 Task: In new connection recomendation turn off push notifications.
Action: Mouse moved to (672, 67)
Screenshot: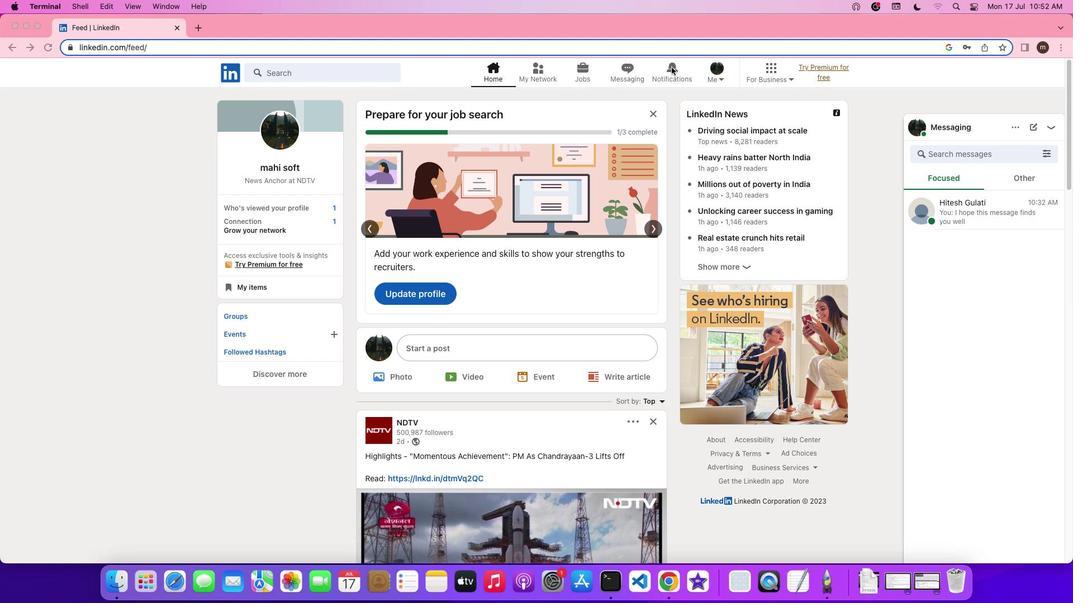 
Action: Mouse pressed left at (672, 67)
Screenshot: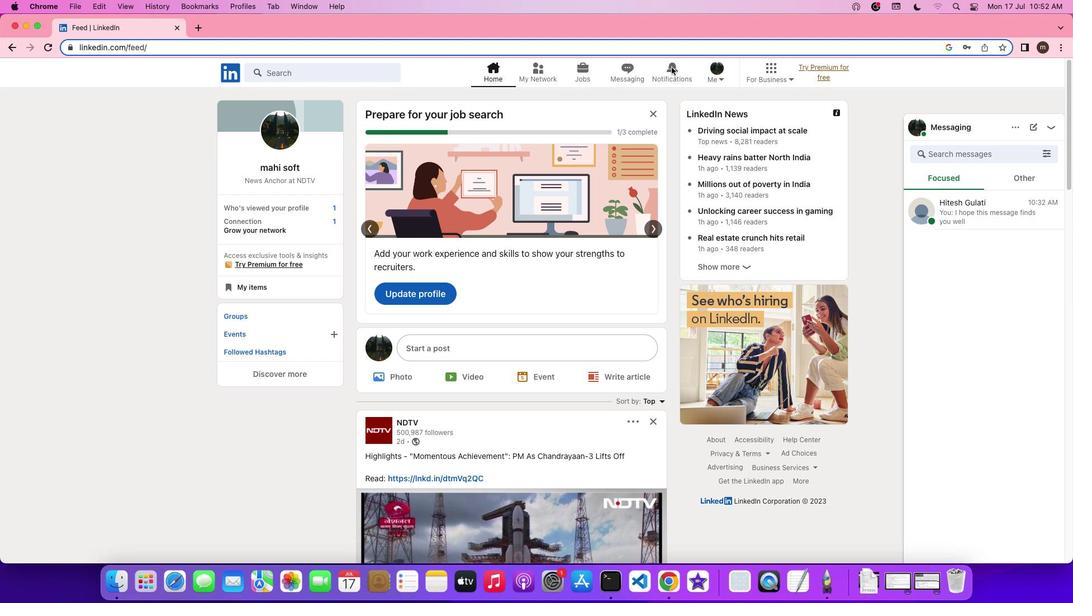 
Action: Mouse pressed left at (672, 67)
Screenshot: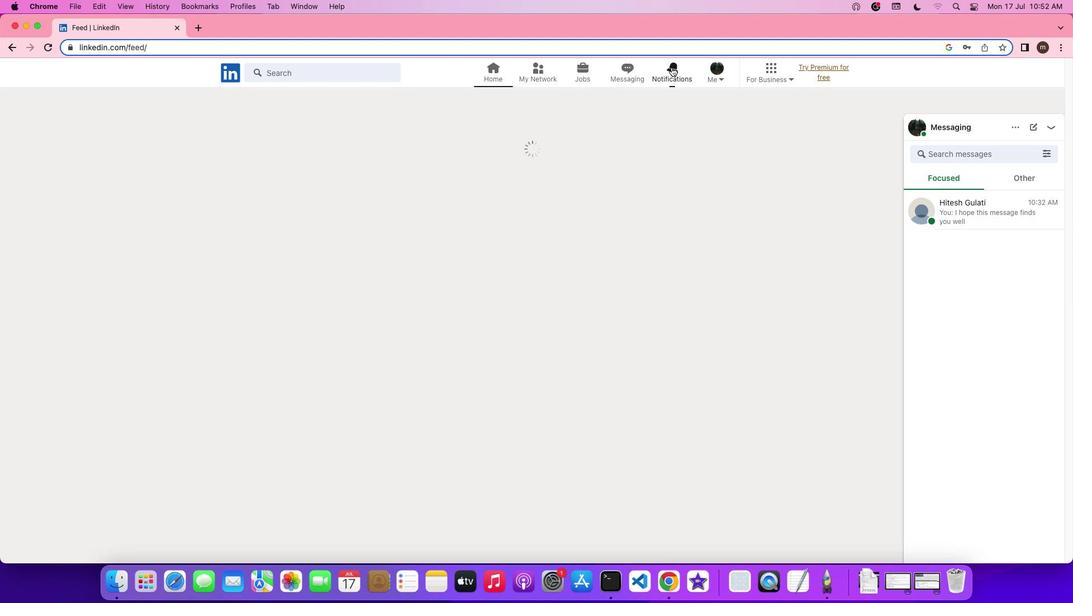 
Action: Mouse moved to (276, 144)
Screenshot: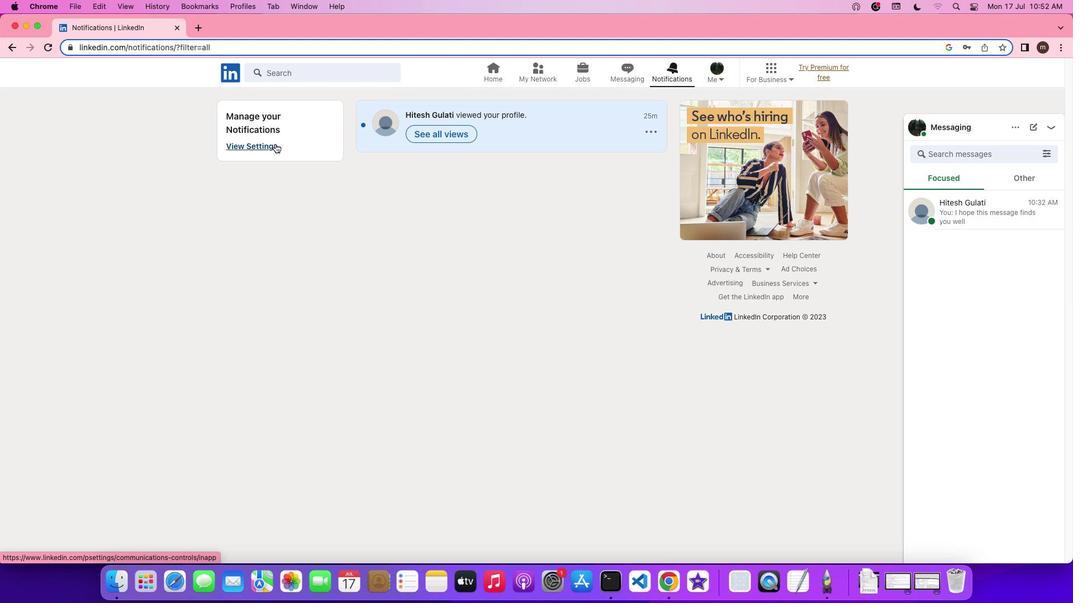 
Action: Mouse pressed left at (276, 144)
Screenshot: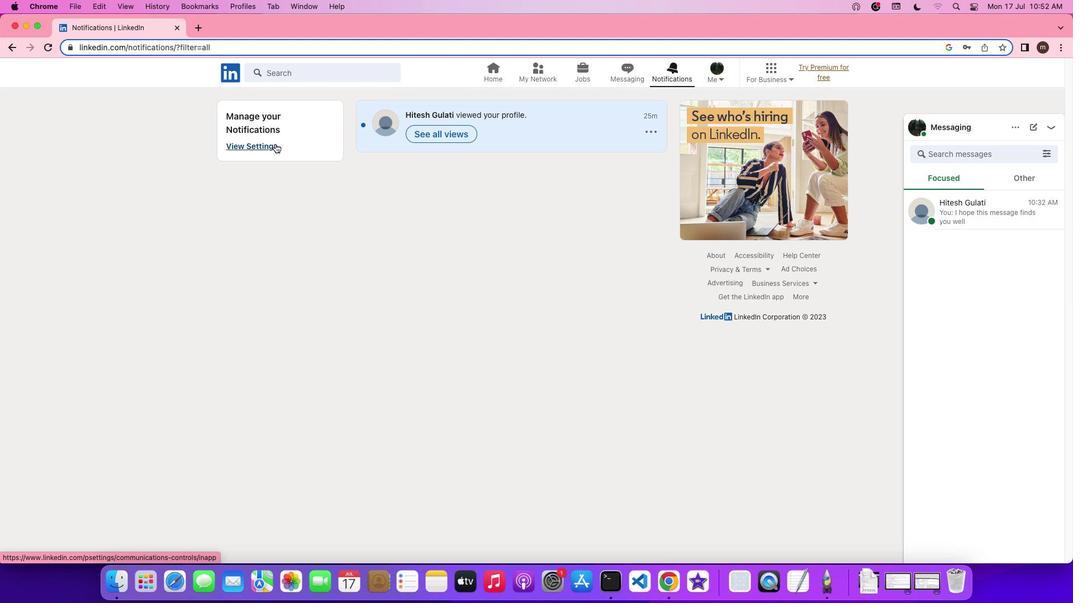 
Action: Mouse moved to (527, 247)
Screenshot: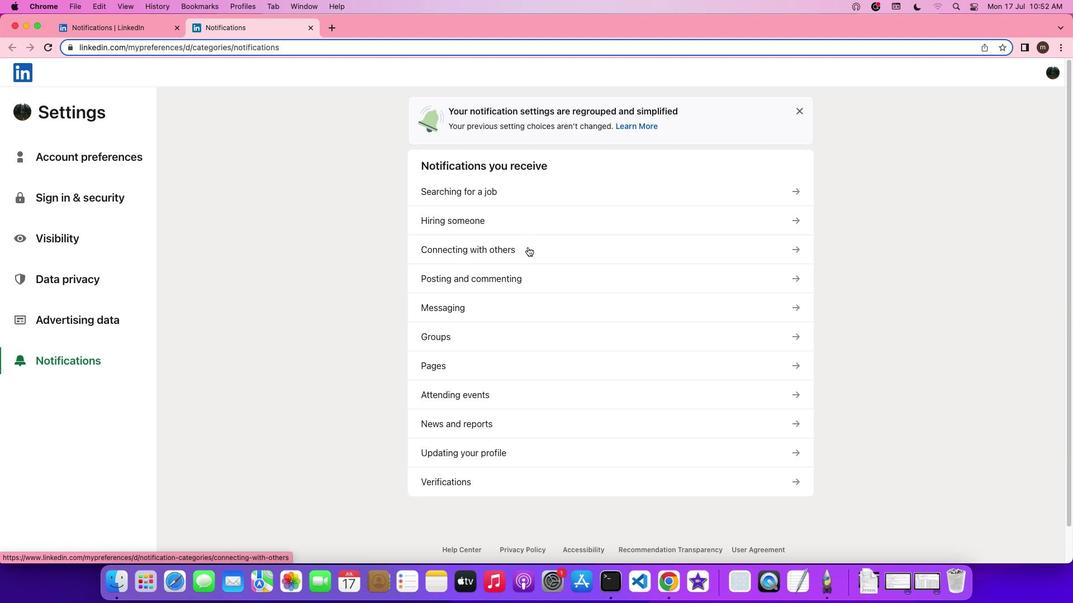 
Action: Mouse pressed left at (527, 247)
Screenshot: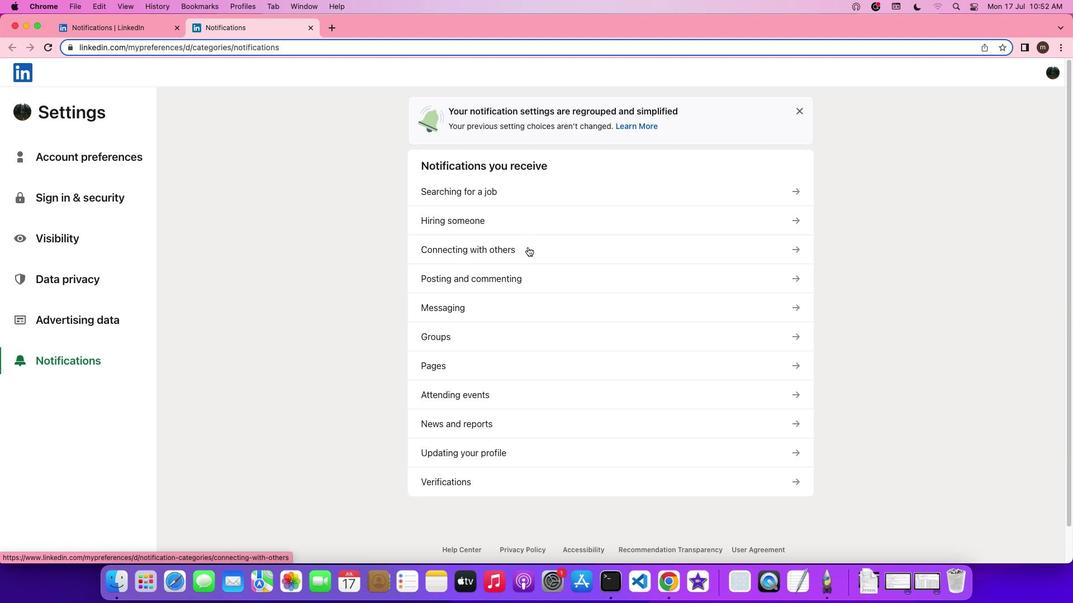 
Action: Mouse moved to (530, 258)
Screenshot: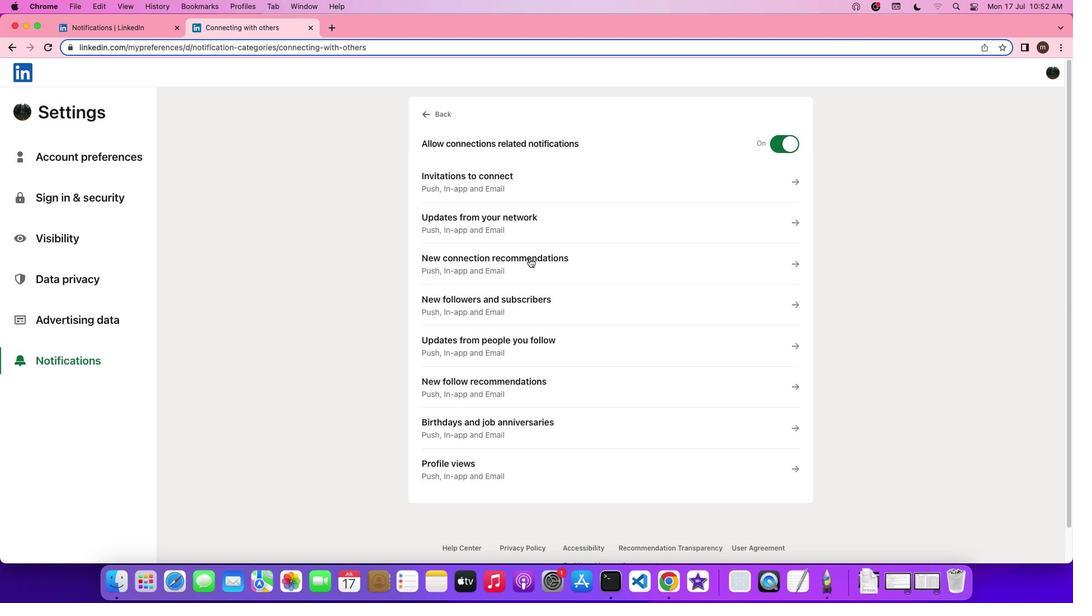 
Action: Mouse pressed left at (530, 258)
Screenshot: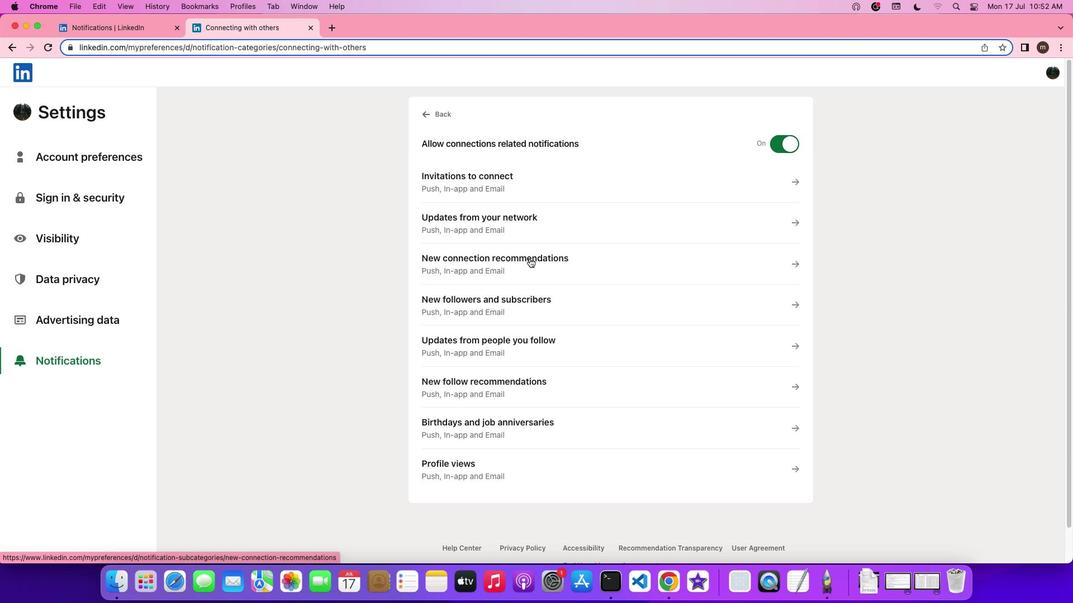 
Action: Mouse moved to (790, 258)
Screenshot: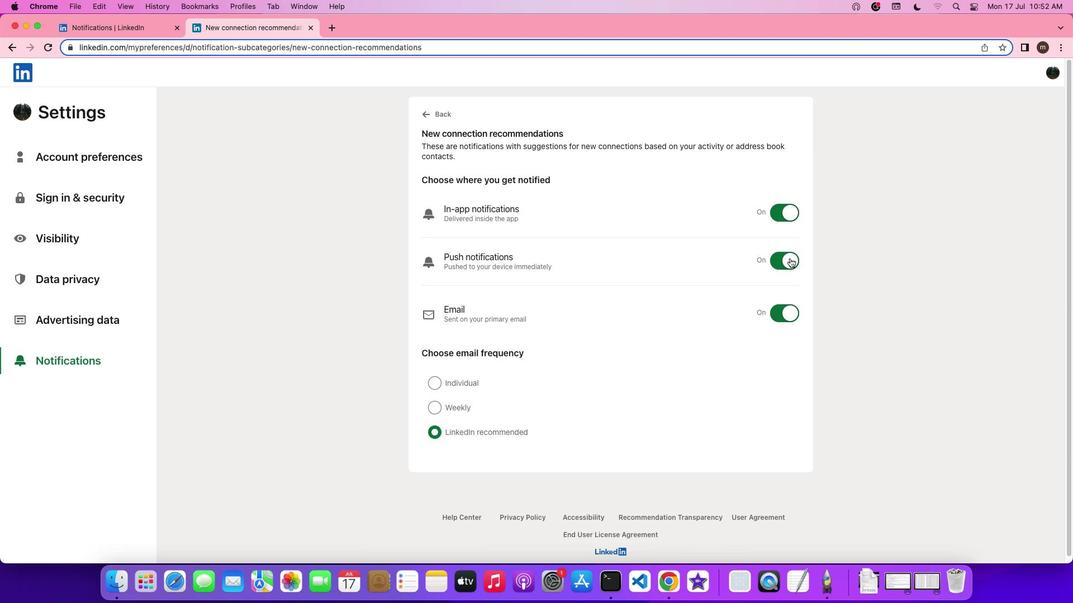 
Action: Mouse pressed left at (790, 258)
Screenshot: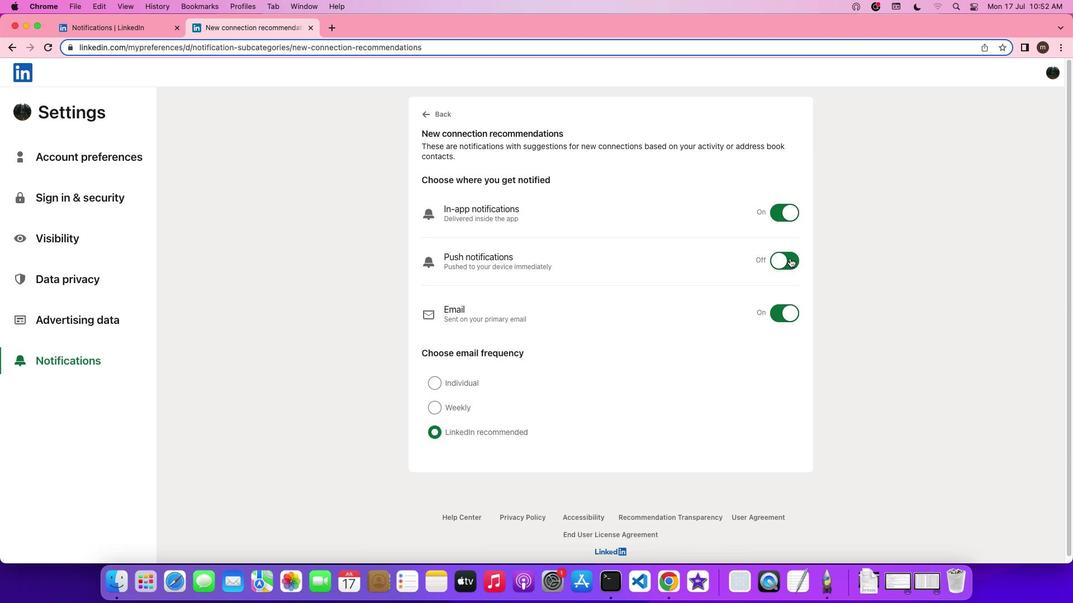 
Action: Mouse moved to (833, 268)
Screenshot: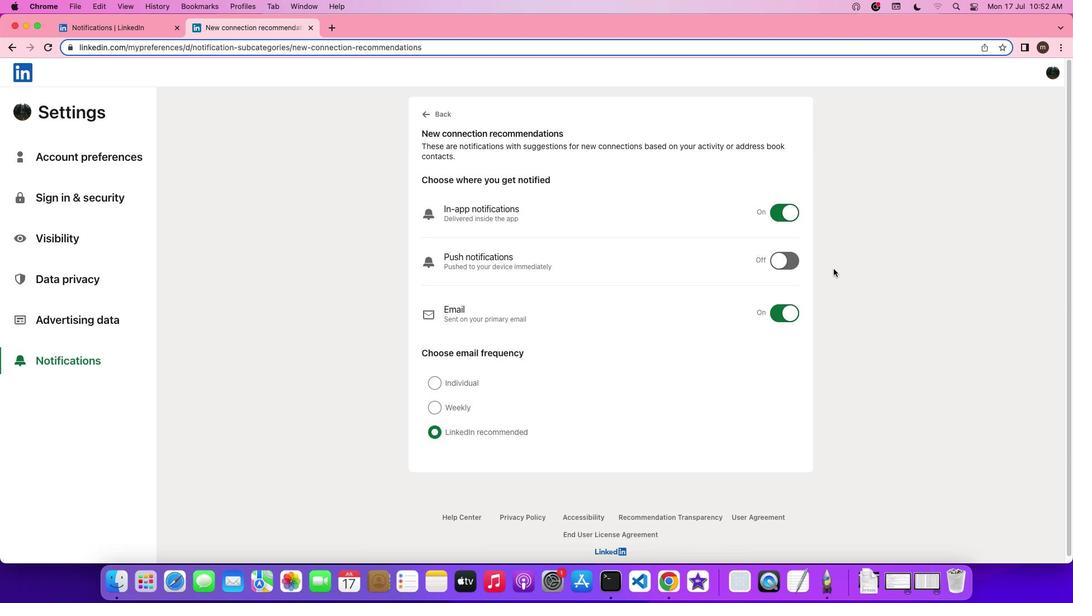 
